 Task: Allow users to personalize their views with the help of filters and dynamic dashboards.
Action: Mouse moved to (643, 48)
Screenshot: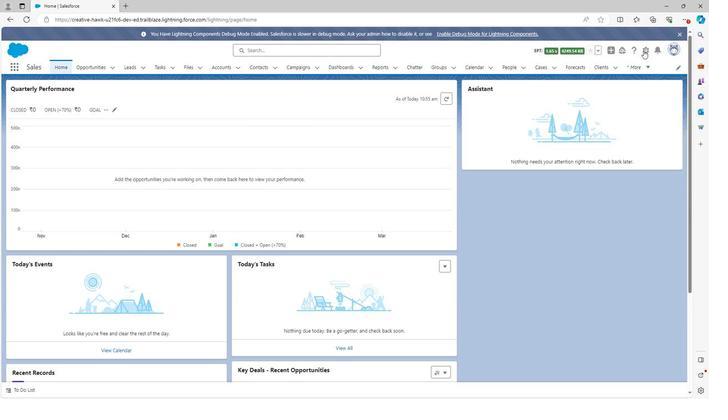 
Action: Mouse pressed left at (643, 48)
Screenshot: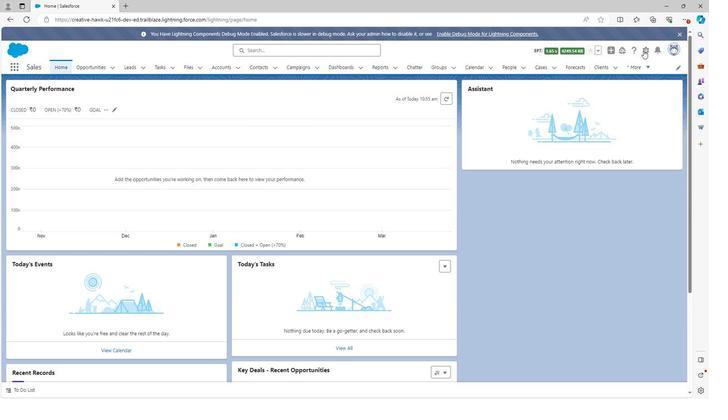 
Action: Mouse moved to (551, 204)
Screenshot: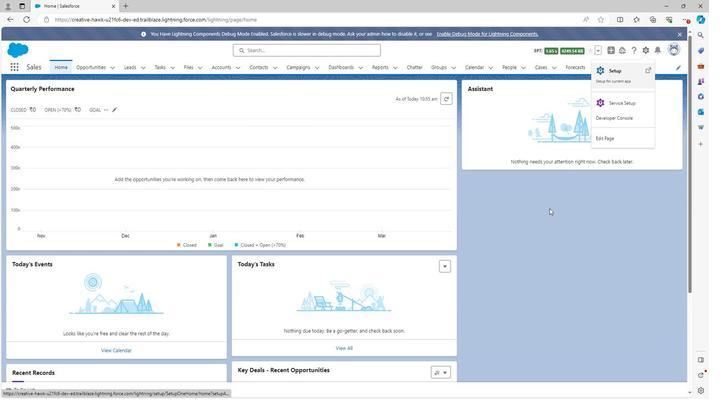 
Action: Mouse pressed left at (551, 204)
Screenshot: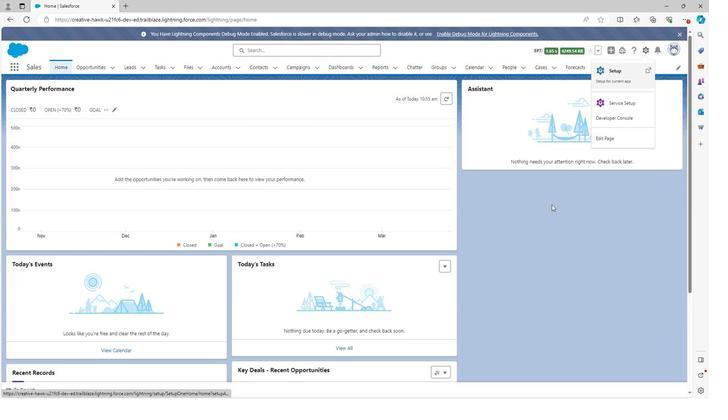 
Action: Mouse moved to (638, 69)
Screenshot: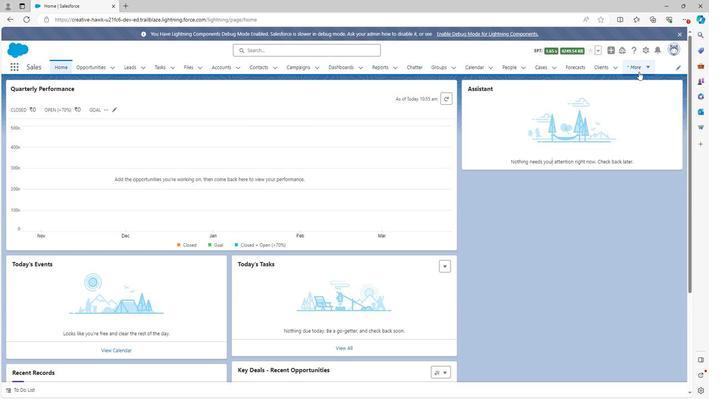 
Action: Mouse pressed left at (638, 69)
Screenshot: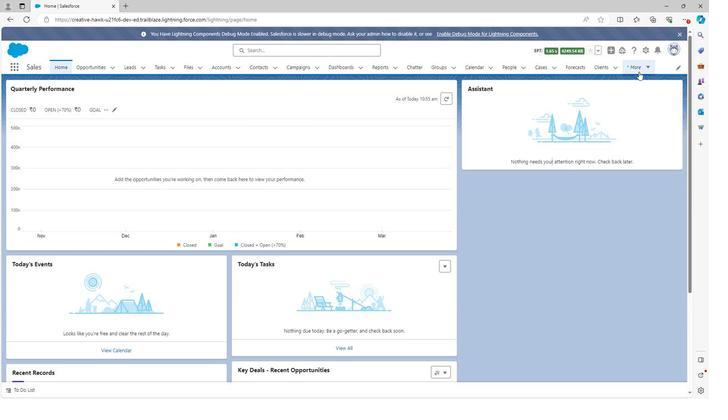 
Action: Mouse moved to (616, 264)
Screenshot: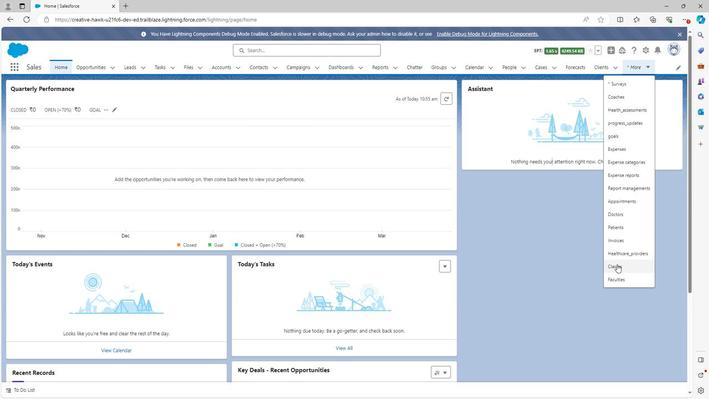 
Action: Mouse pressed left at (616, 264)
Screenshot: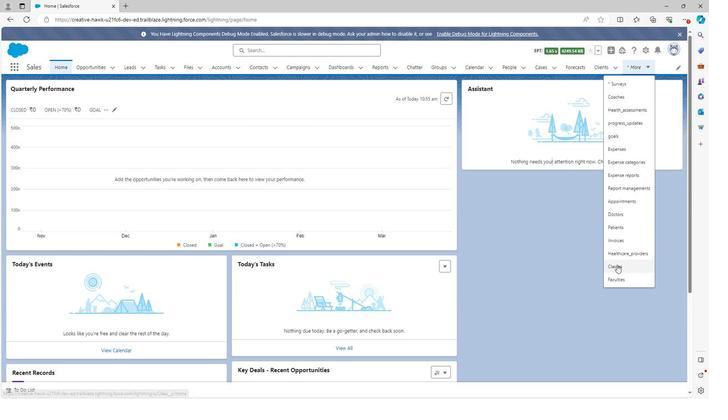 
Action: Mouse moved to (602, 105)
Screenshot: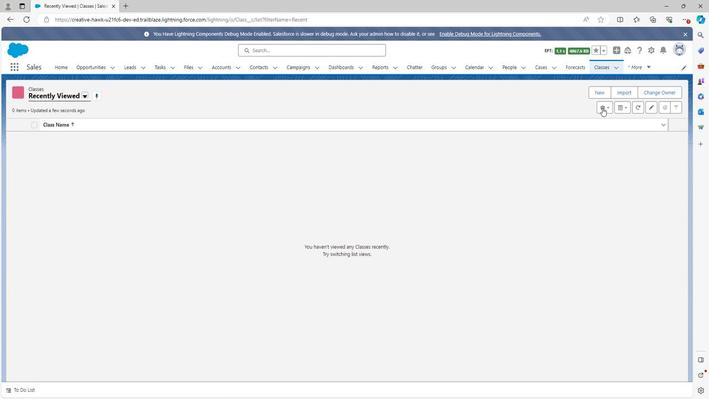 
Action: Mouse pressed left at (602, 105)
Screenshot: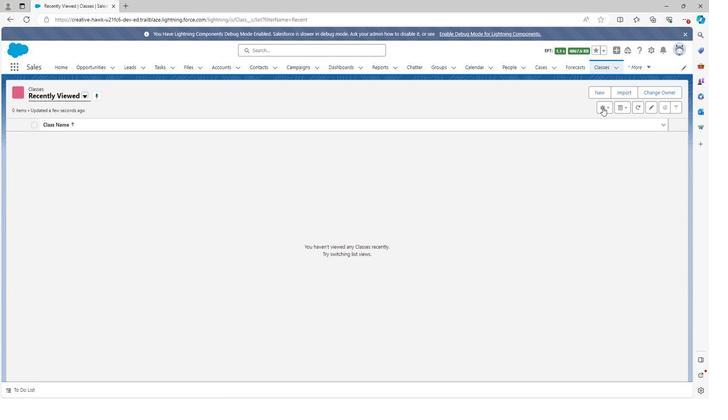 
Action: Mouse moved to (573, 135)
Screenshot: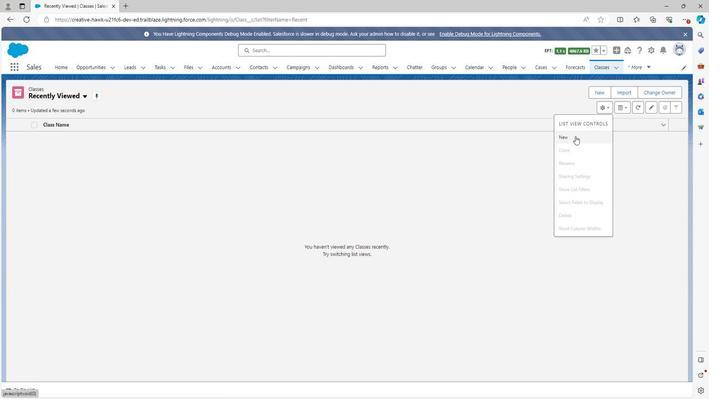 
Action: Mouse pressed left at (573, 135)
Screenshot: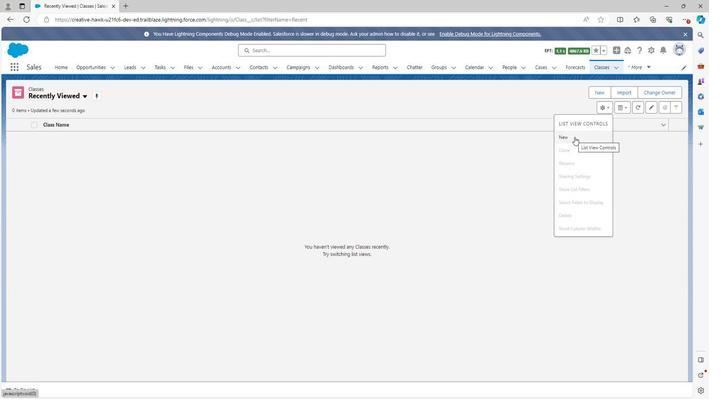 
Action: Mouse moved to (343, 164)
Screenshot: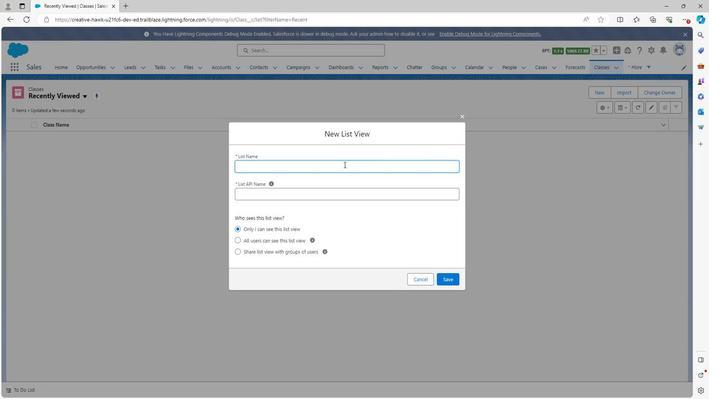 
Action: Mouse pressed left at (343, 164)
Screenshot: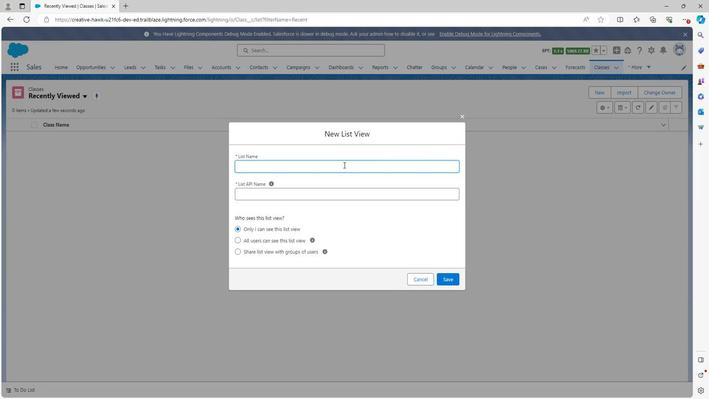 
Action: Key pressed <Key.shift><Key.shift><Key.shift><Key.shift><Key.shift><Key.shift><Key.shift><Key.shift><Key.shift><Key.shift><Key.shift><Key.shift><Key.shift><Key.shift><Key.shift><Key.shift><Key.shift><Key.shift><Key.shift><Key.shift><Key.shift><Key.shift><Key.shift><Key.shift><Key.shift><Key.shift><Key.shift><Key.shift><Key.shift><Key.shift><Key.shift><Key.shift><Key.shift><Key.shift><Key.shift><Key.shift><Key.shift><Key.shift><Key.shift><Key.shift>Event<Key.space>performance
Screenshot: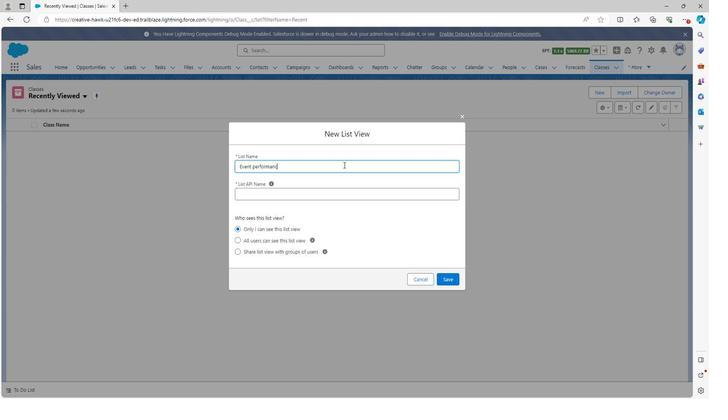 
Action: Mouse moved to (330, 179)
Screenshot: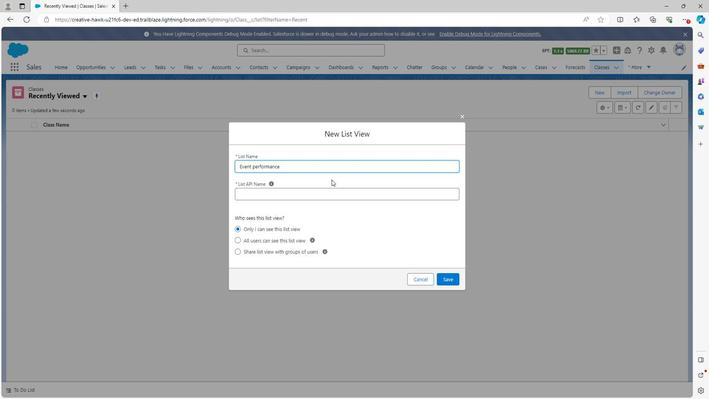 
Action: Mouse pressed left at (330, 179)
Screenshot: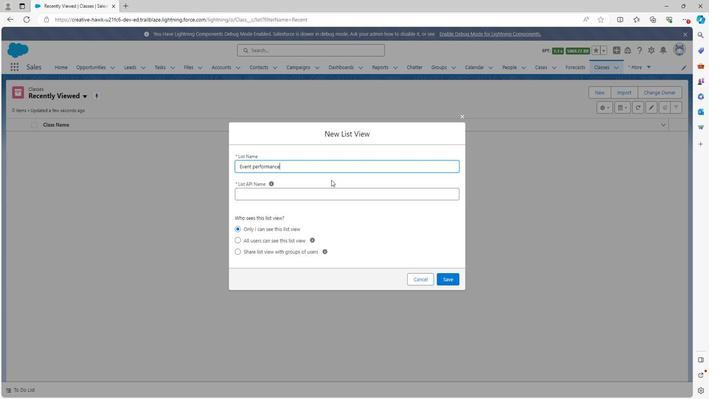 
Action: Mouse moved to (236, 240)
Screenshot: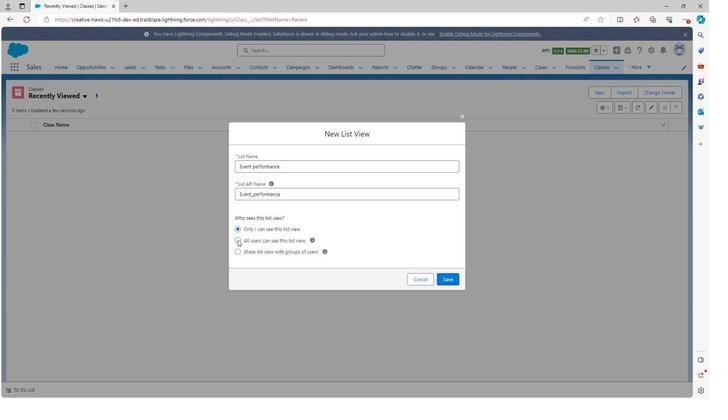 
Action: Mouse pressed left at (236, 240)
Screenshot: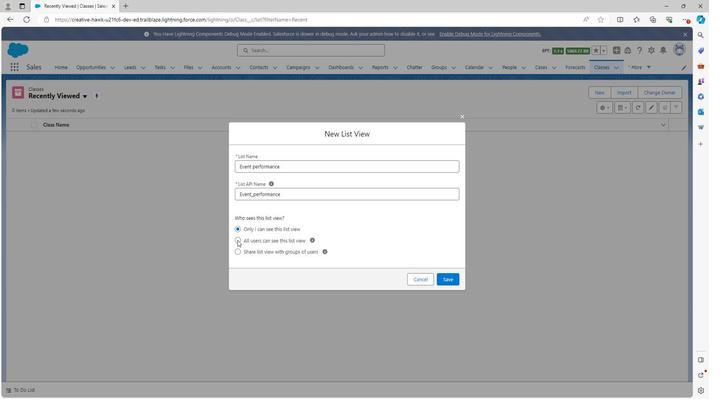 
Action: Mouse moved to (451, 277)
Screenshot: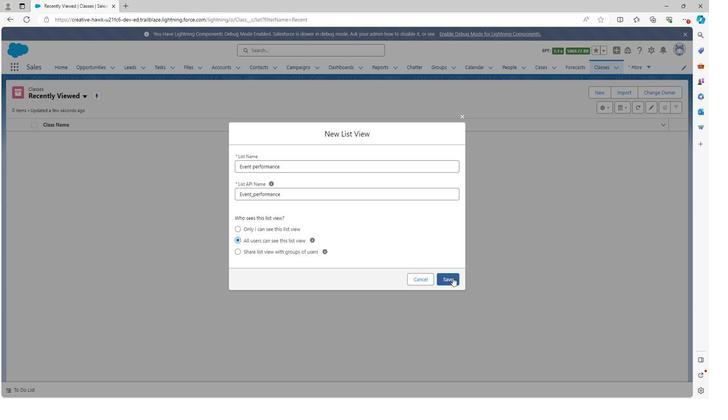 
Action: Mouse pressed left at (451, 277)
Screenshot: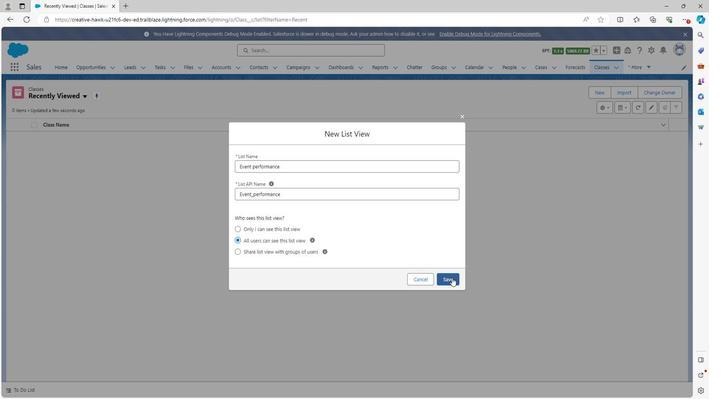 
Action: Mouse moved to (582, 175)
Screenshot: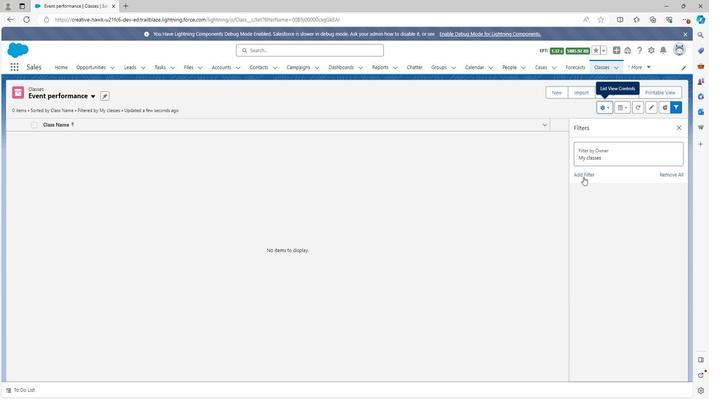 
Action: Mouse pressed left at (582, 175)
Screenshot: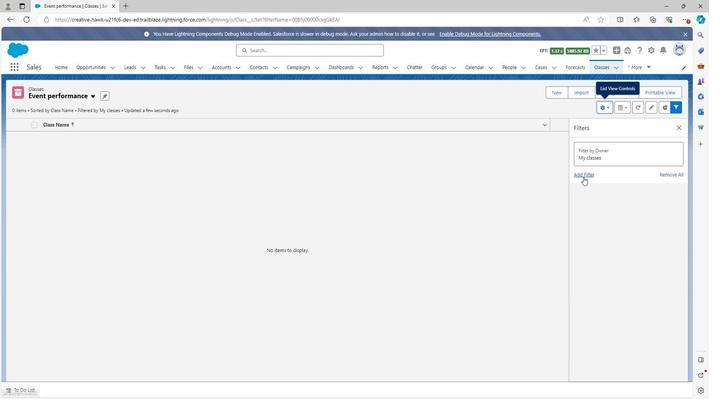 
Action: Mouse moved to (480, 151)
Screenshot: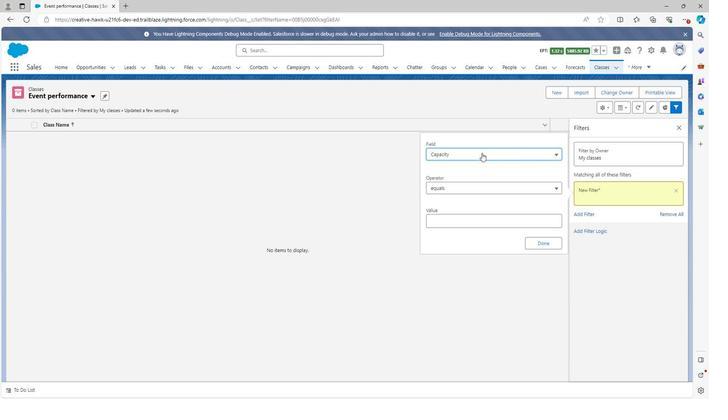 
Action: Mouse pressed left at (480, 151)
Screenshot: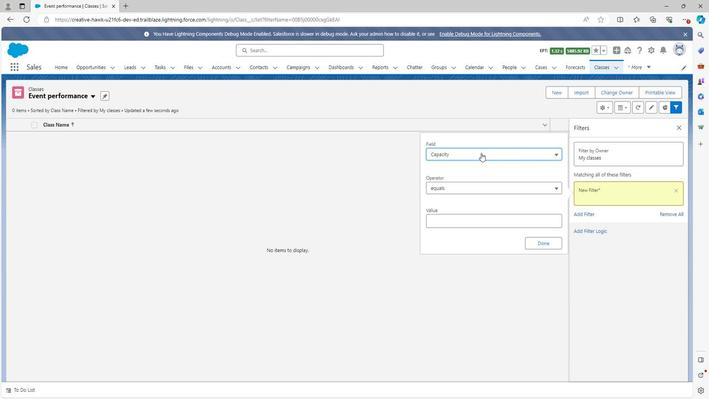 
Action: Mouse moved to (447, 167)
Screenshot: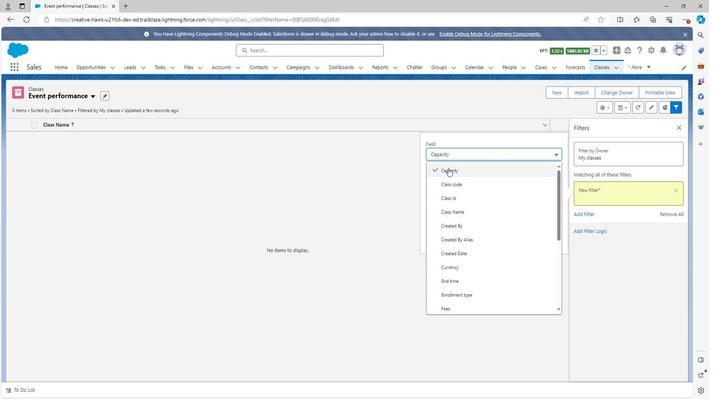 
Action: Mouse pressed left at (447, 167)
Screenshot: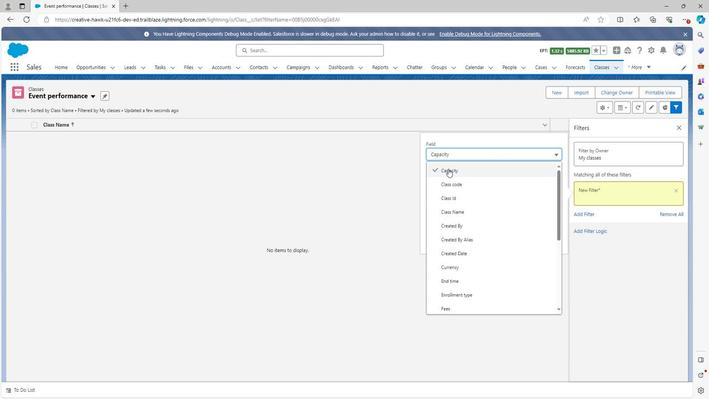 
Action: Mouse moved to (440, 222)
Screenshot: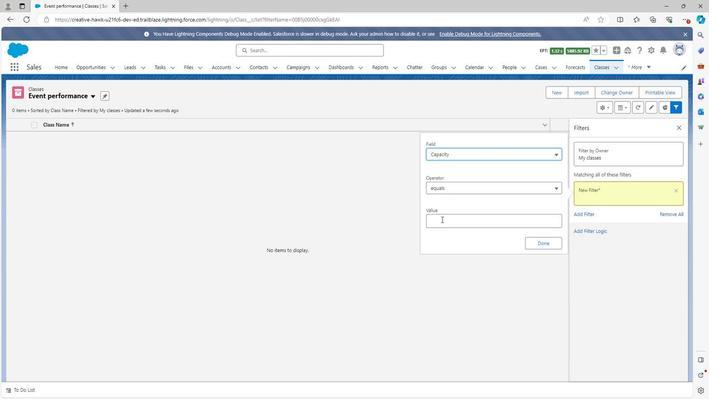 
Action: Mouse pressed left at (440, 222)
Screenshot: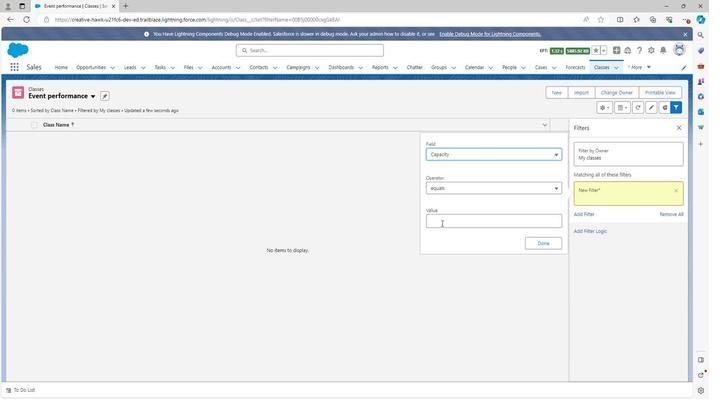 
Action: Mouse moved to (441, 222)
Screenshot: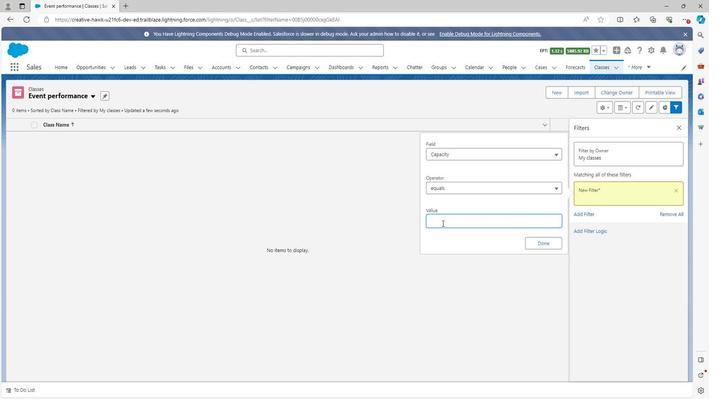 
Action: Key pressed 3
Screenshot: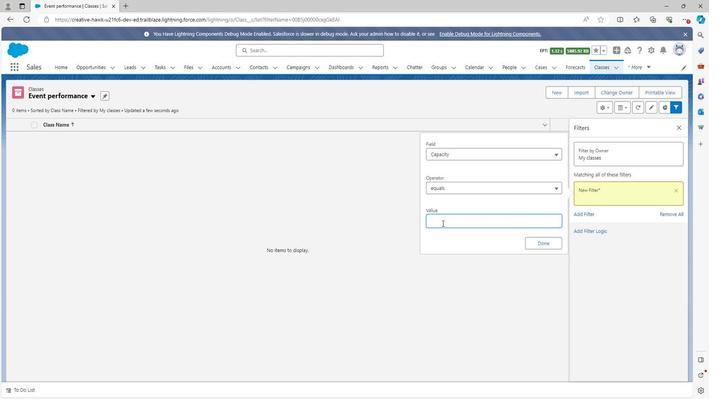 
Action: Mouse moved to (443, 220)
Screenshot: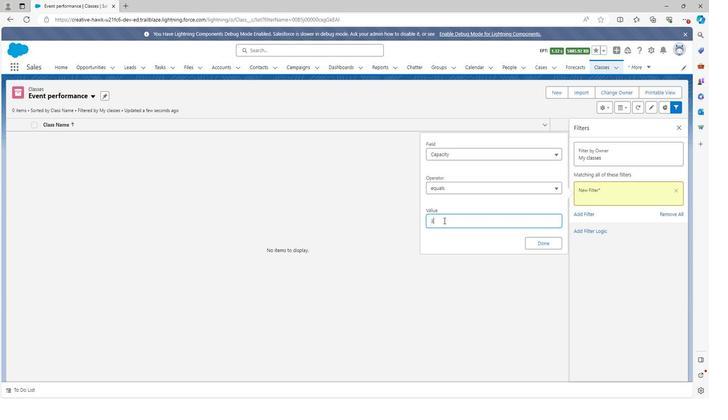 
Action: Key pressed 0
Screenshot: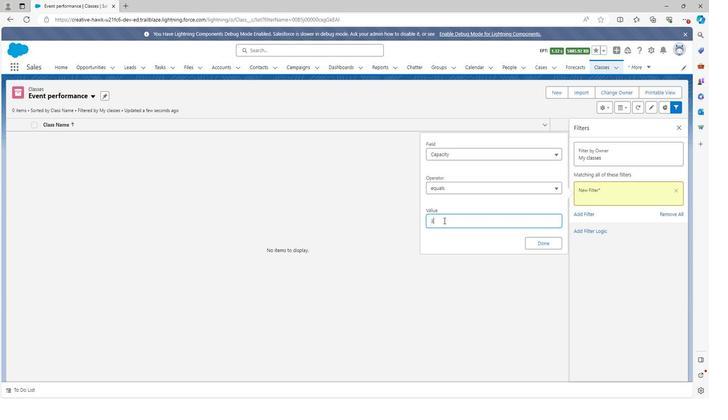 
Action: Mouse moved to (533, 243)
Screenshot: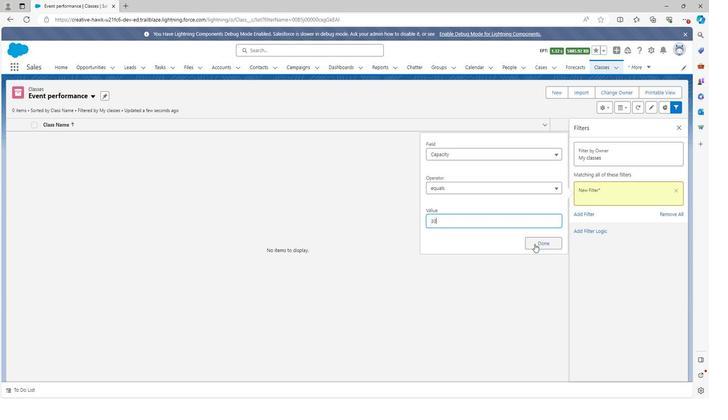 
Action: Mouse pressed left at (533, 243)
Screenshot: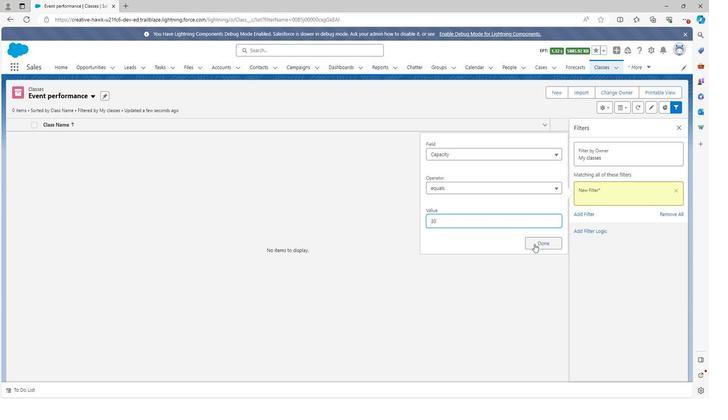 
Action: Mouse moved to (655, 128)
Screenshot: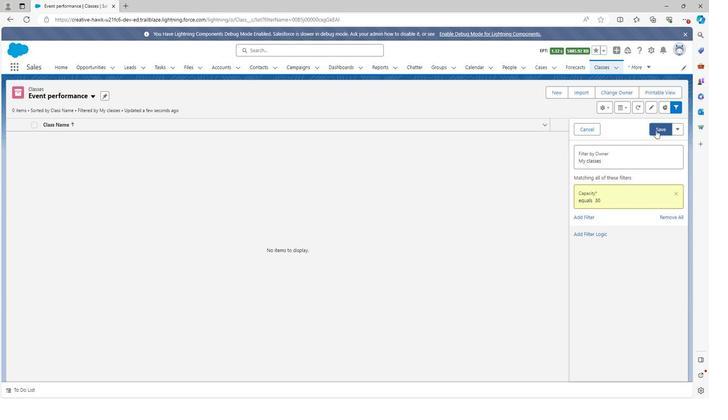 
Action: Mouse pressed left at (655, 128)
Screenshot: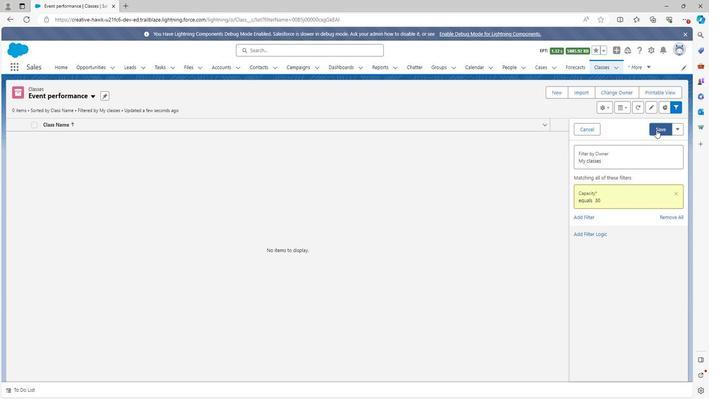 
Action: Mouse moved to (636, 66)
Screenshot: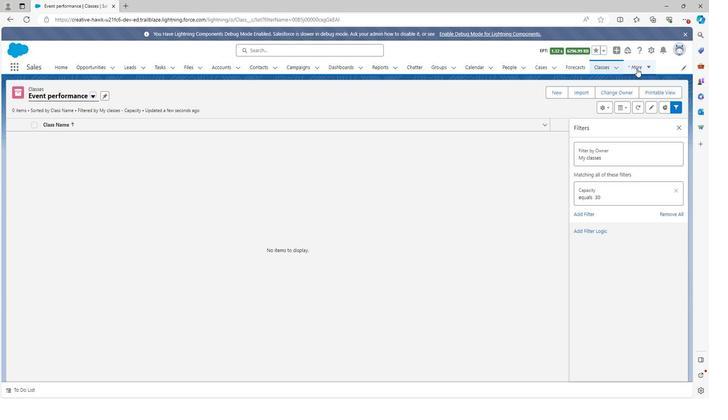 
Action: Mouse pressed left at (636, 66)
Screenshot: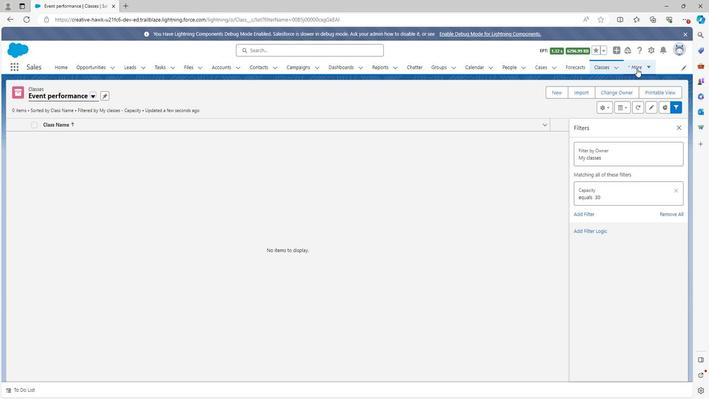 
Action: Mouse moved to (618, 277)
Screenshot: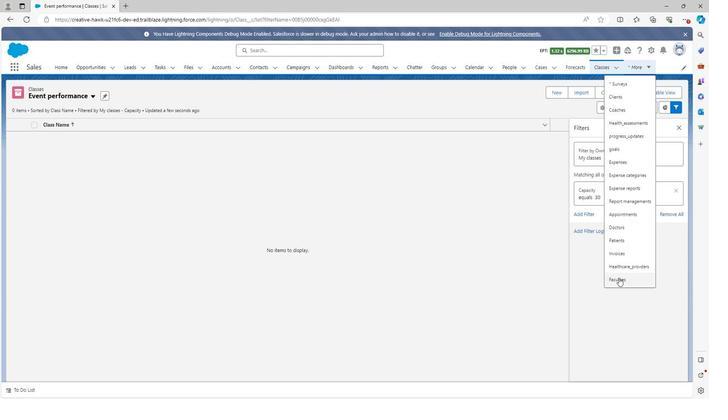 
Action: Mouse pressed left at (618, 277)
Screenshot: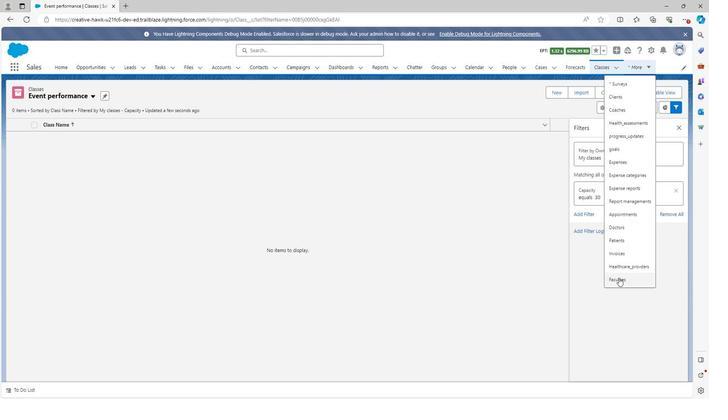 
Action: Mouse moved to (602, 102)
Screenshot: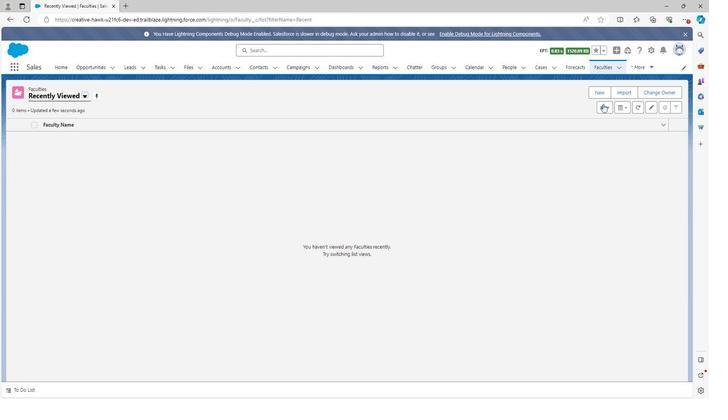 
Action: Mouse pressed left at (602, 102)
Screenshot: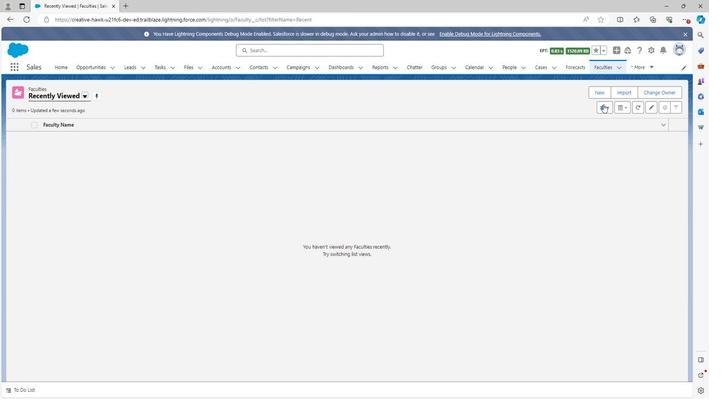 
Action: Mouse moved to (573, 137)
Screenshot: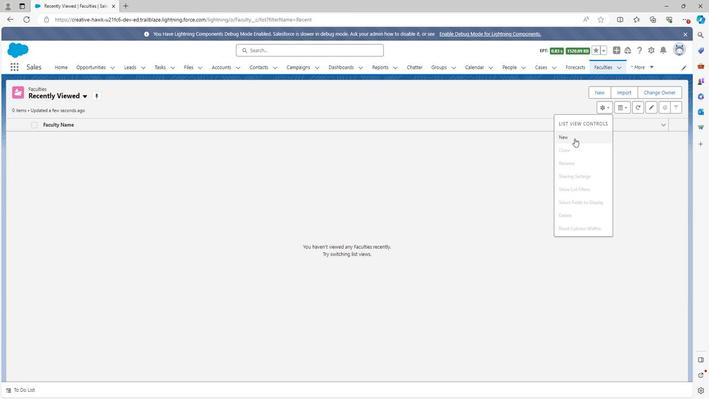 
Action: Mouse pressed left at (573, 137)
Screenshot: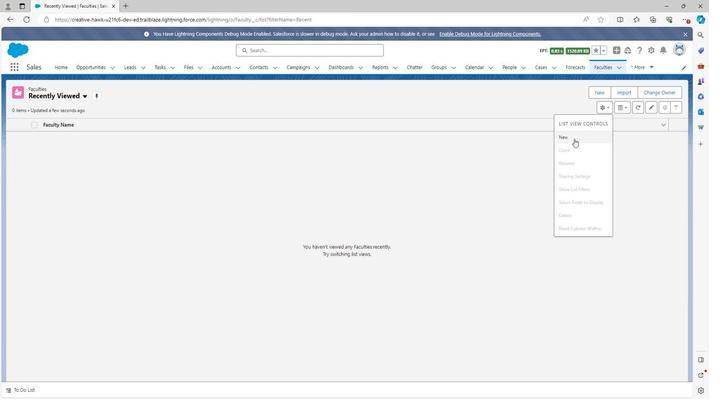 
Action: Mouse moved to (371, 157)
Screenshot: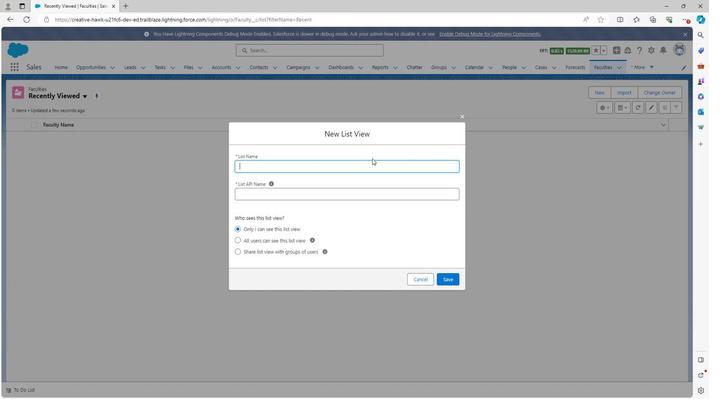 
Action: Key pressed <Key.shift>Faculty
Screenshot: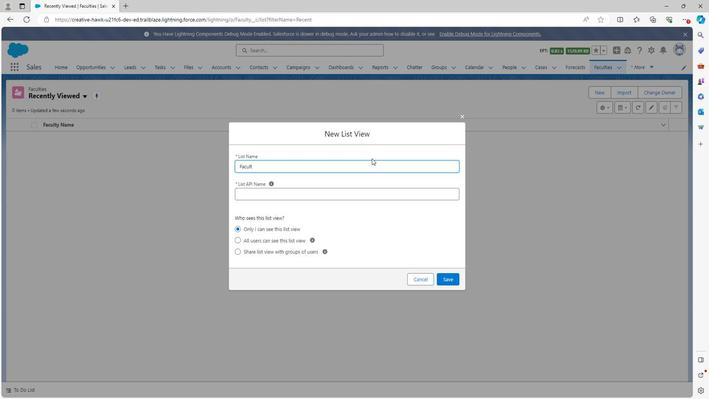 
Action: Mouse moved to (332, 179)
Screenshot: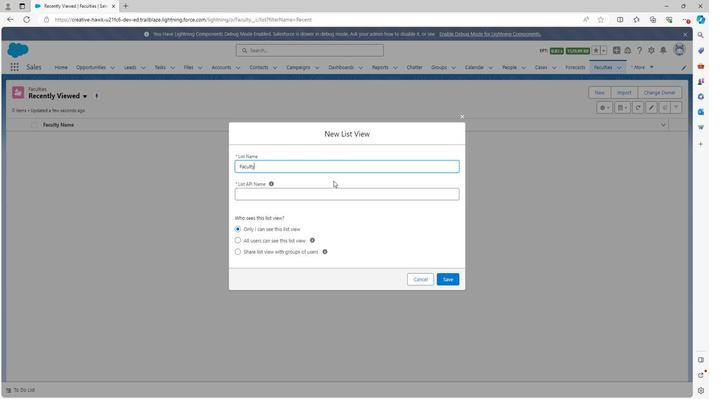 
Action: Mouse pressed left at (332, 179)
Screenshot: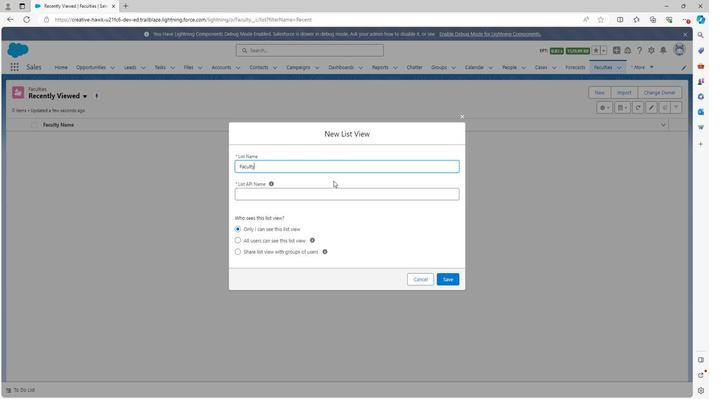 
Action: Mouse moved to (235, 240)
Screenshot: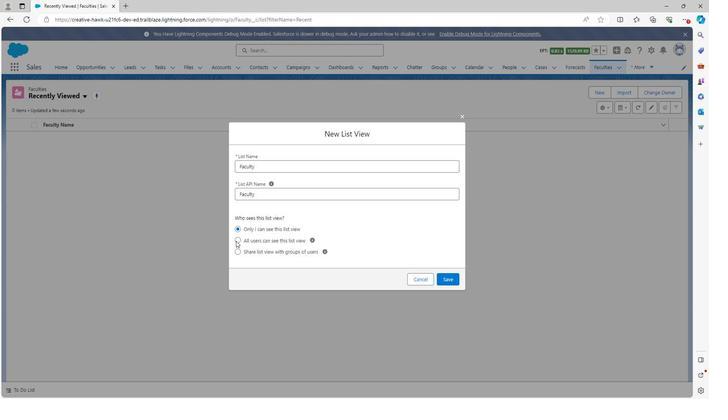 
Action: Mouse pressed left at (235, 240)
Screenshot: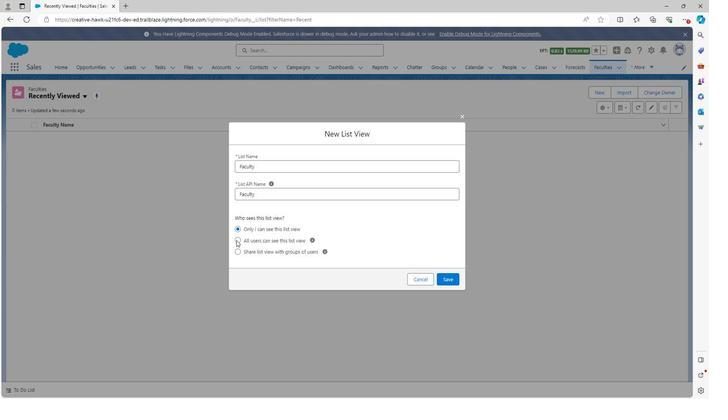 
Action: Mouse moved to (444, 281)
Screenshot: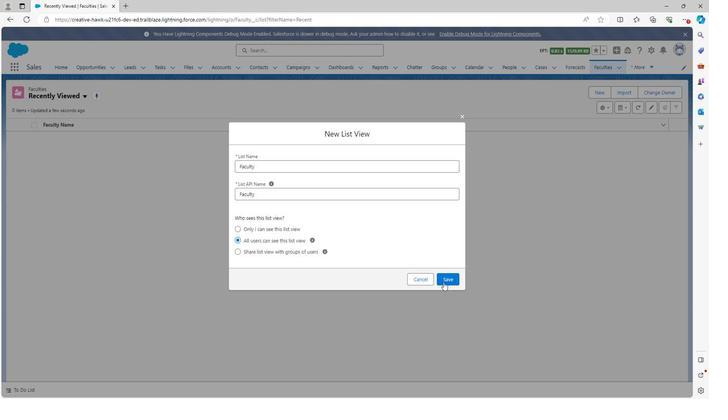 
Action: Mouse pressed left at (444, 281)
Screenshot: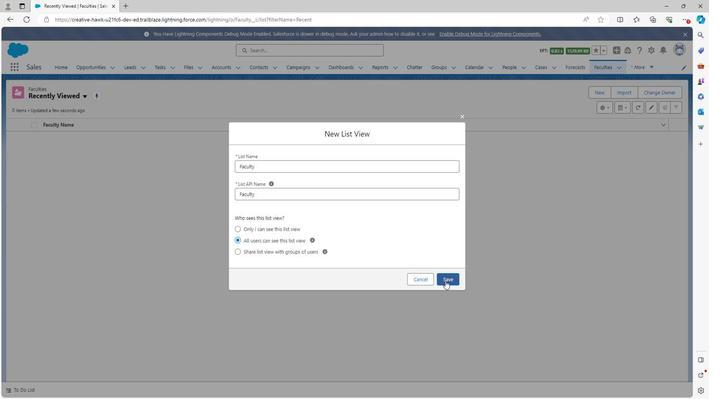 
Action: Mouse moved to (603, 148)
Screenshot: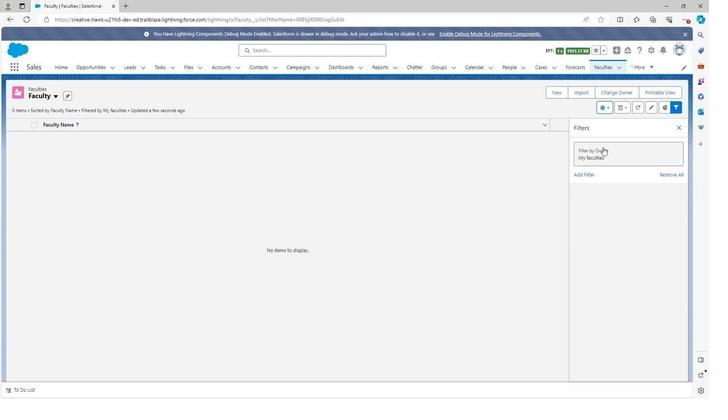 
Action: Mouse pressed left at (603, 148)
Screenshot: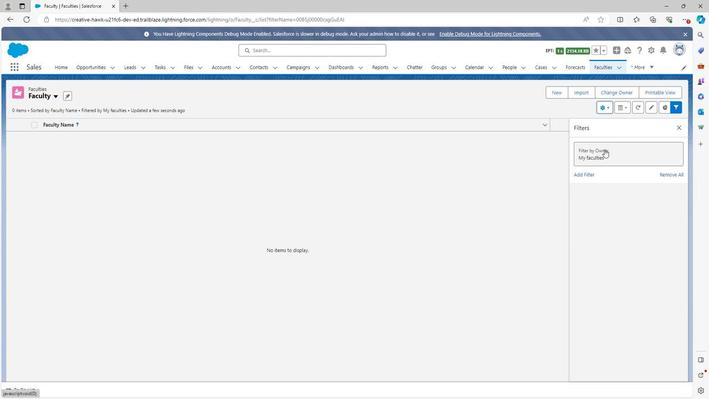 
Action: Mouse moved to (546, 181)
Screenshot: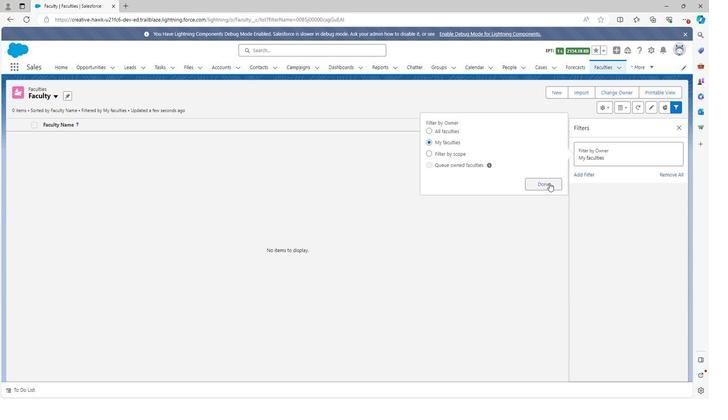 
Action: Mouse pressed left at (546, 181)
Screenshot: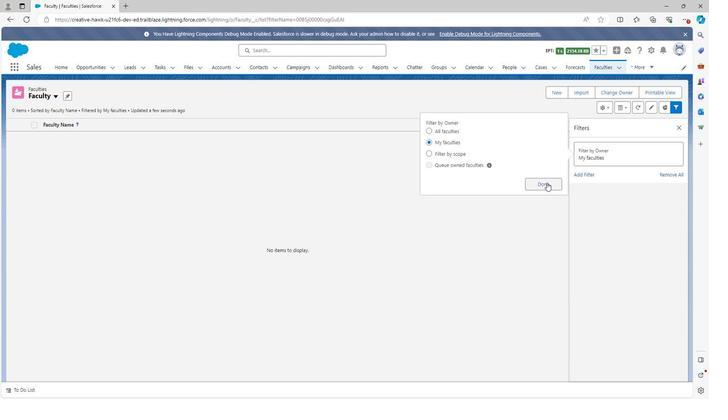 
Action: Mouse moved to (582, 170)
Screenshot: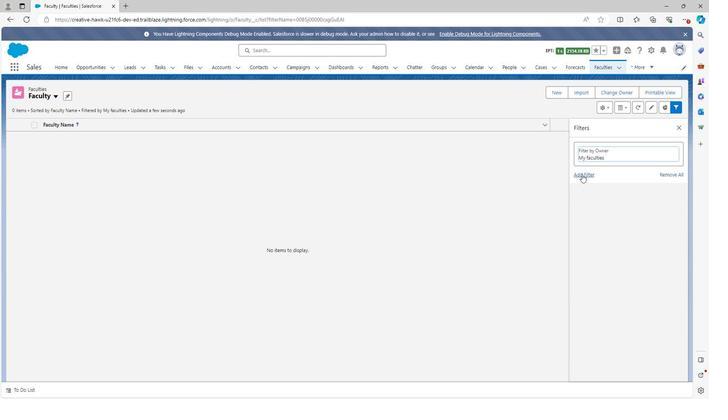 
Action: Mouse pressed left at (582, 170)
Screenshot: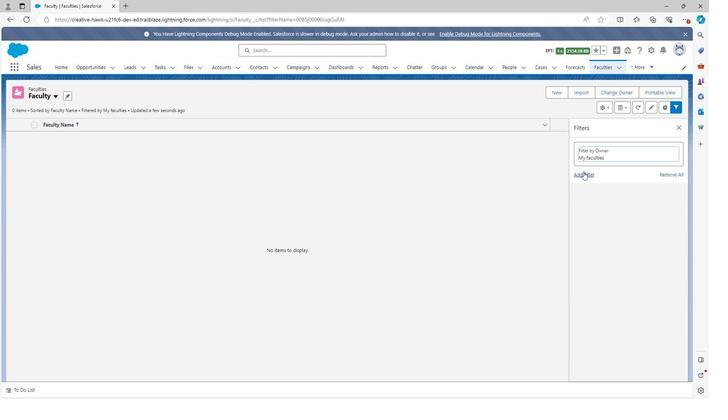 
Action: Mouse moved to (480, 150)
Screenshot: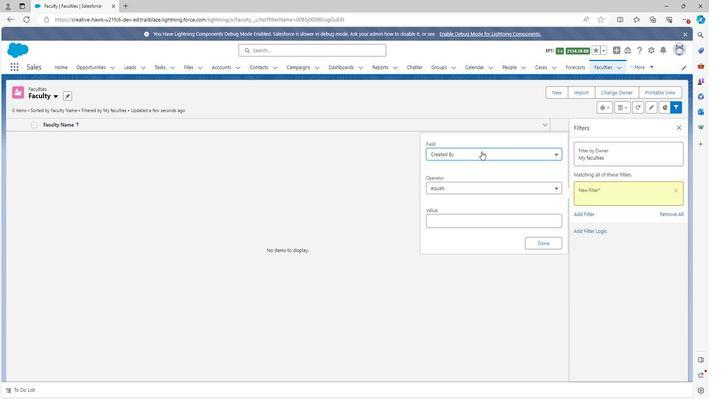 
Action: Mouse pressed left at (480, 150)
Screenshot: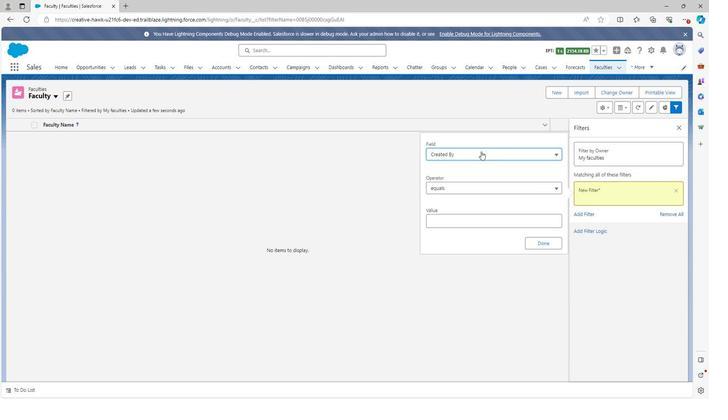 
Action: Mouse moved to (457, 282)
Screenshot: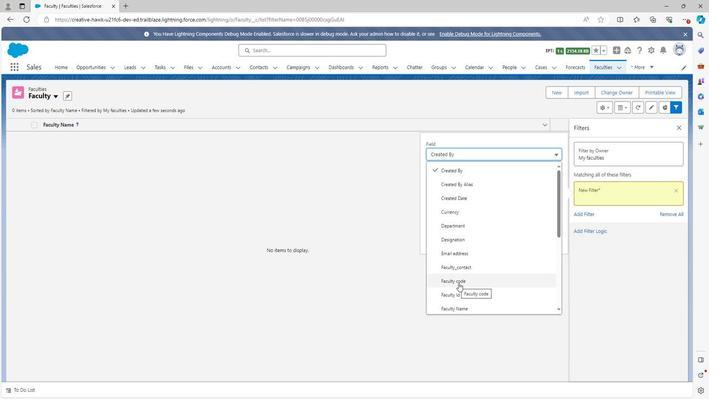 
Action: Mouse pressed left at (457, 282)
Screenshot: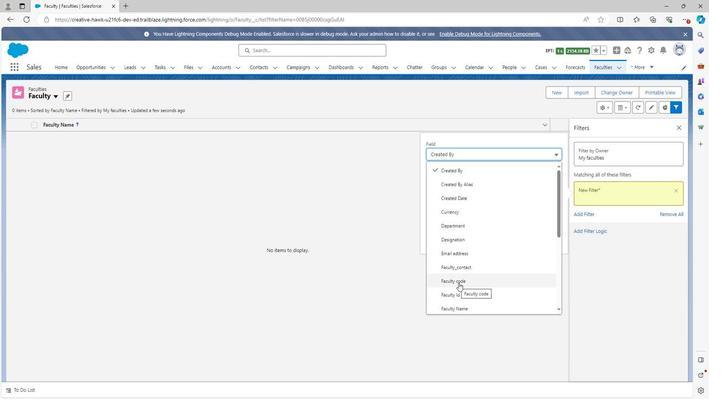 
Action: Mouse moved to (437, 220)
Screenshot: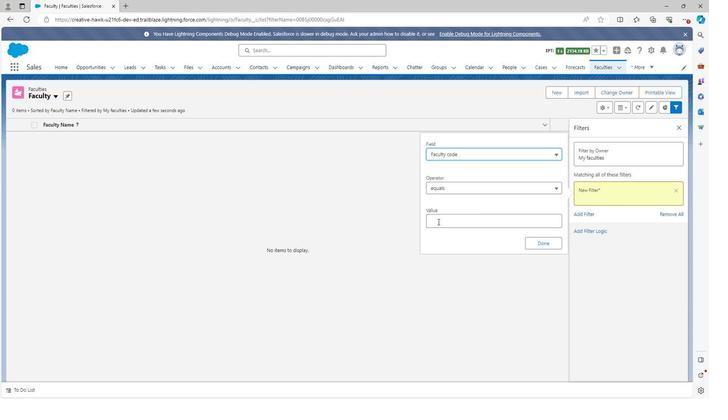 
Action: Mouse pressed left at (437, 220)
Screenshot: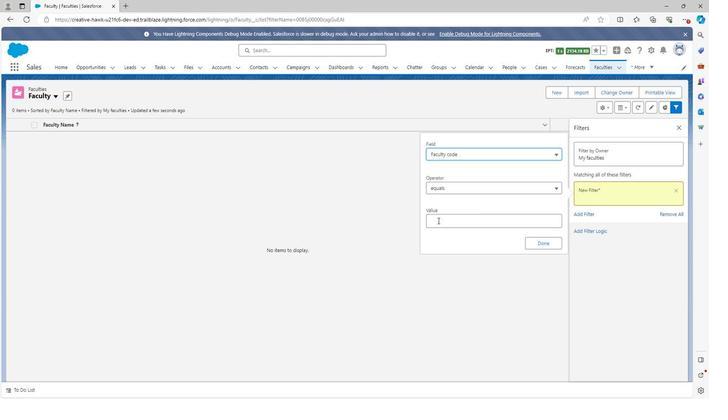 
Action: Key pressed <Key.shift><Key.shift>ADE
Screenshot: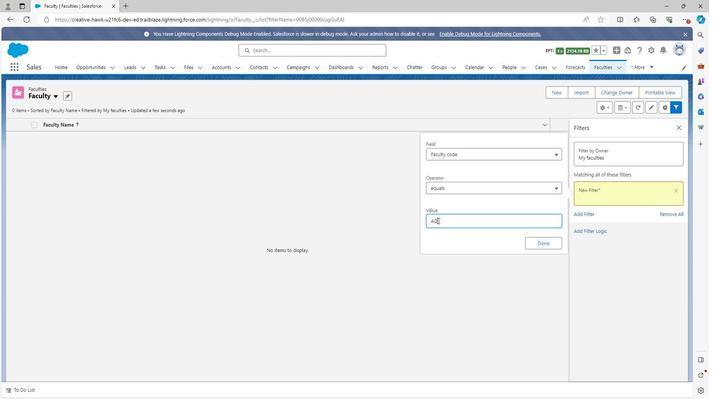 
Action: Mouse moved to (437, 220)
Screenshot: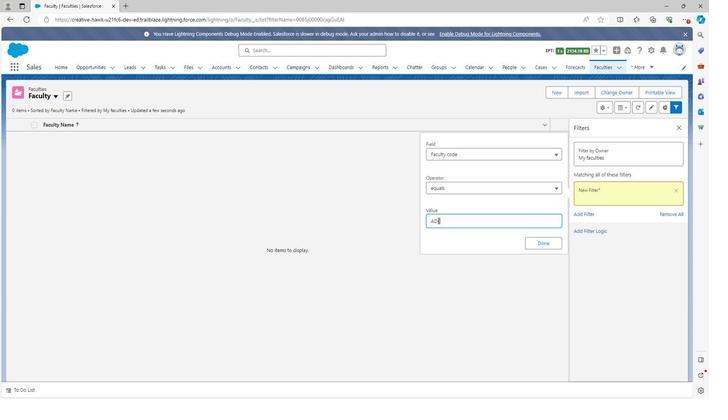 
Action: Key pressed R4
Screenshot: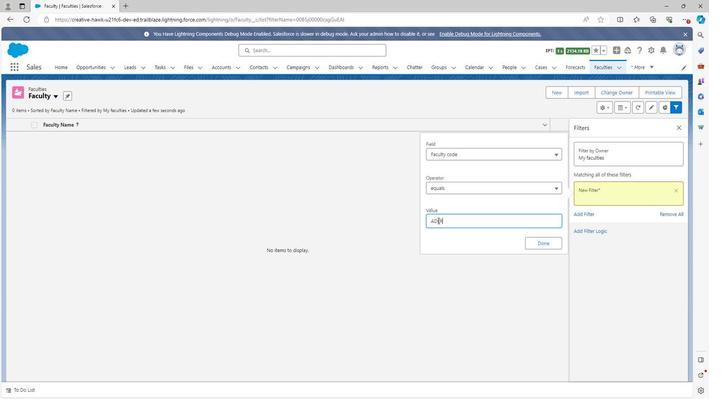 
Action: Mouse moved to (438, 220)
Screenshot: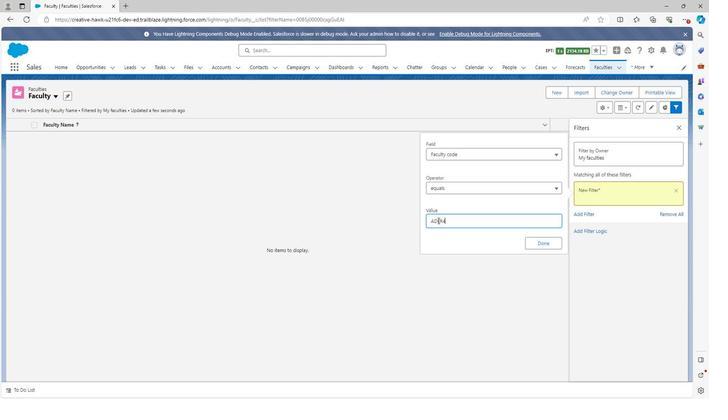 
Action: Key pressed 4
Screenshot: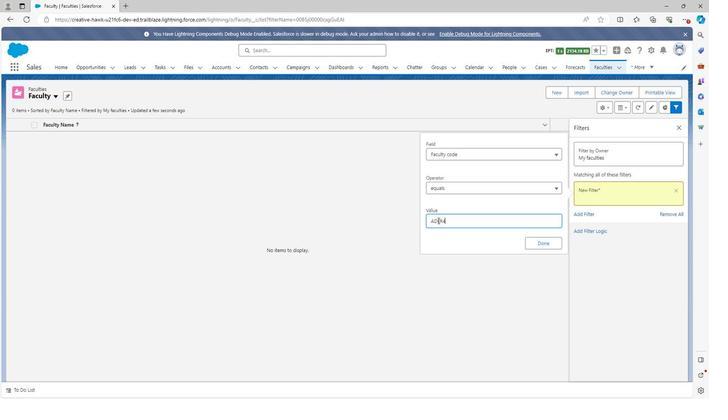 
Action: Mouse moved to (463, 233)
Screenshot: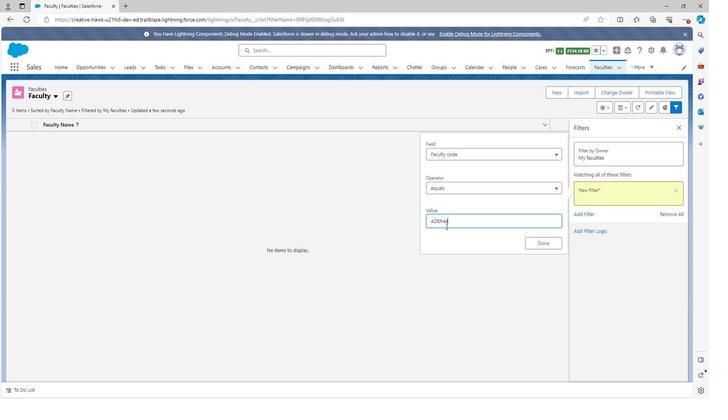 
Action: Key pressed 4
Screenshot: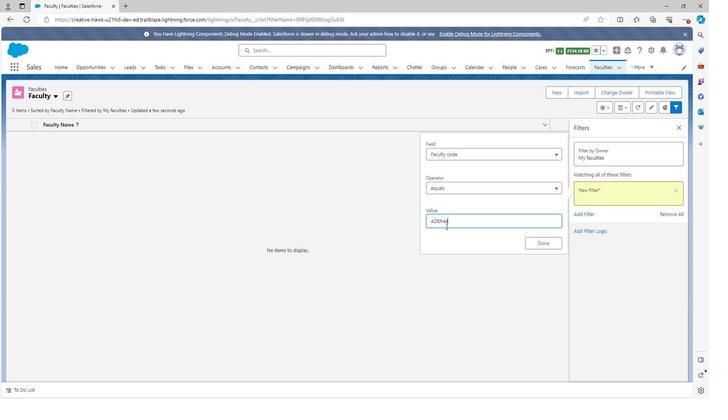 
Action: Mouse moved to (533, 241)
Screenshot: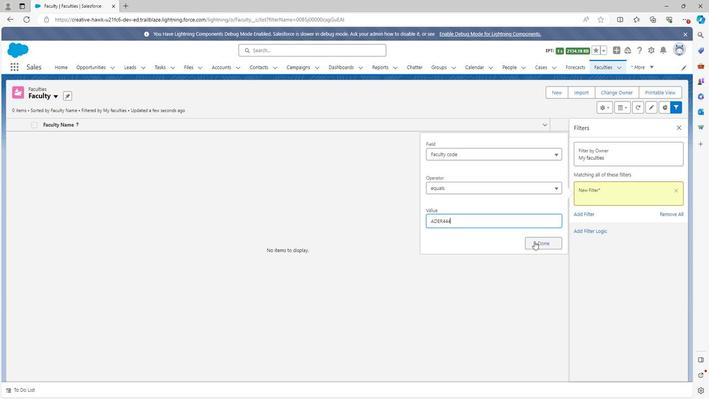 
Action: Mouse pressed left at (533, 241)
Screenshot: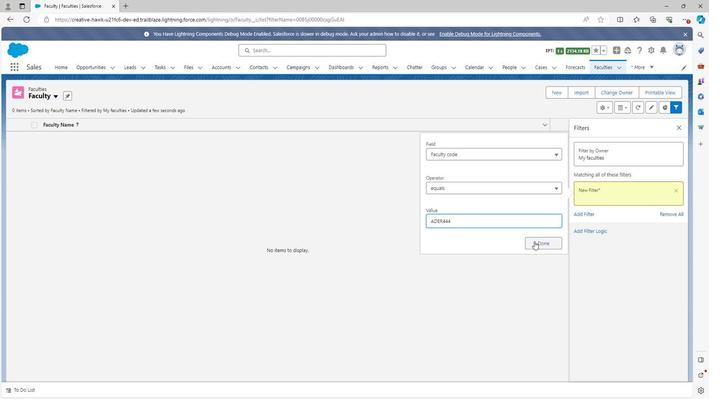 
Action: Mouse moved to (655, 124)
Screenshot: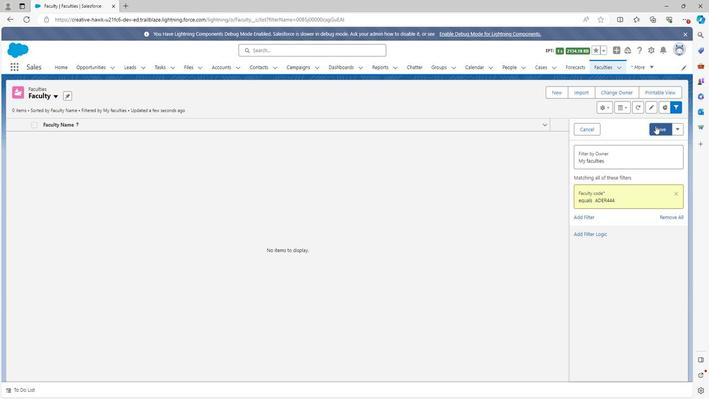 
Action: Mouse pressed left at (655, 124)
Screenshot: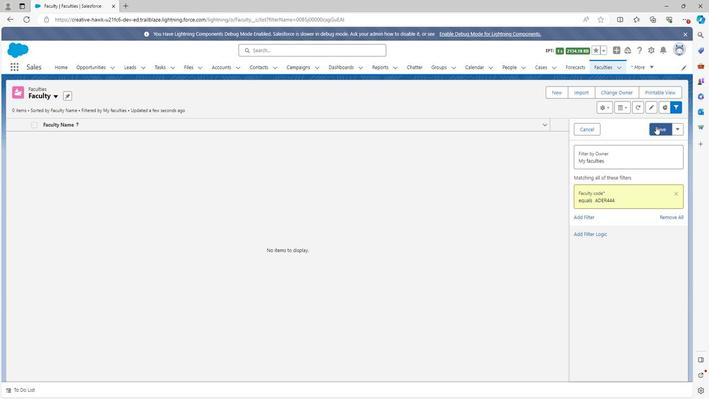 
Action: Mouse moved to (602, 65)
Screenshot: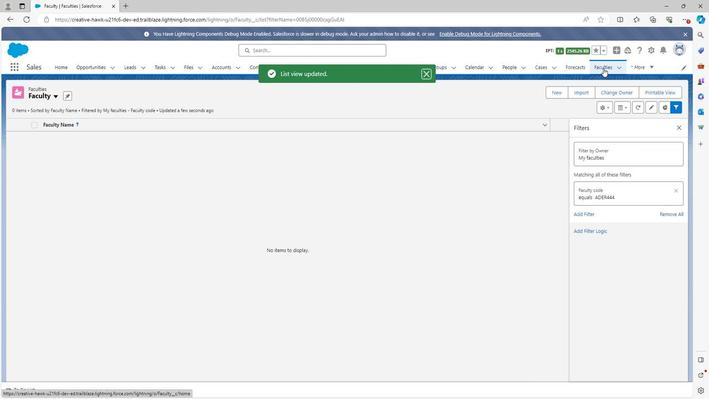 
Action: Mouse pressed left at (602, 65)
Screenshot: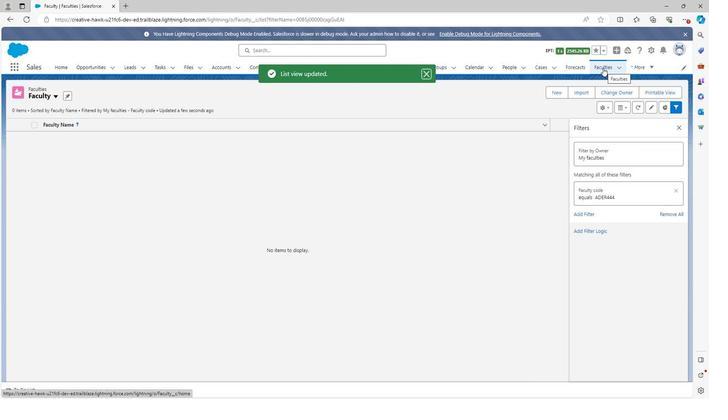 
Action: Mouse moved to (537, 62)
Screenshot: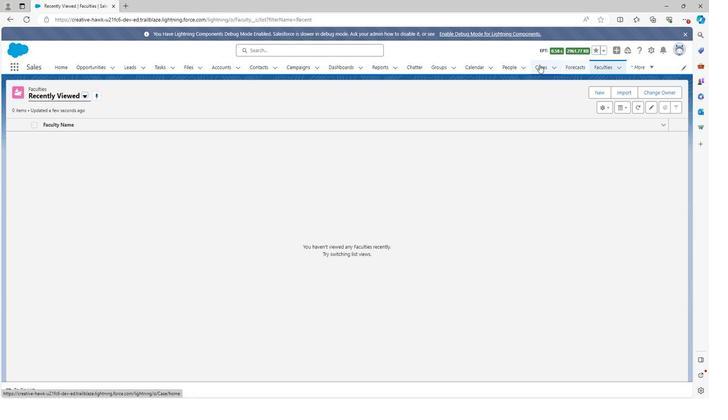 
Action: Mouse pressed left at (537, 62)
Screenshot: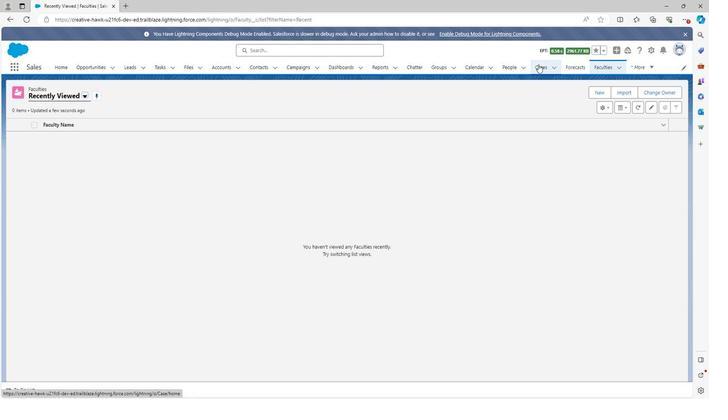 
Action: Mouse moved to (644, 64)
Screenshot: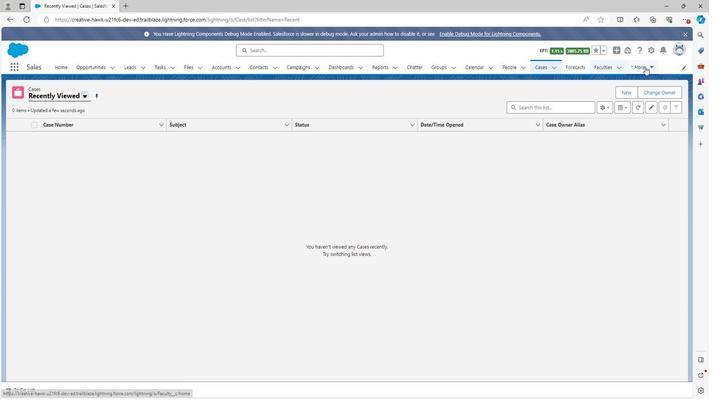 
Action: Mouse pressed left at (644, 64)
Screenshot: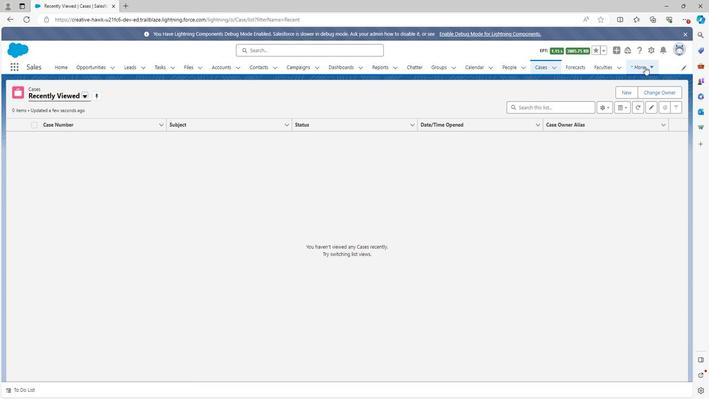 
Action: Mouse moved to (623, 277)
Screenshot: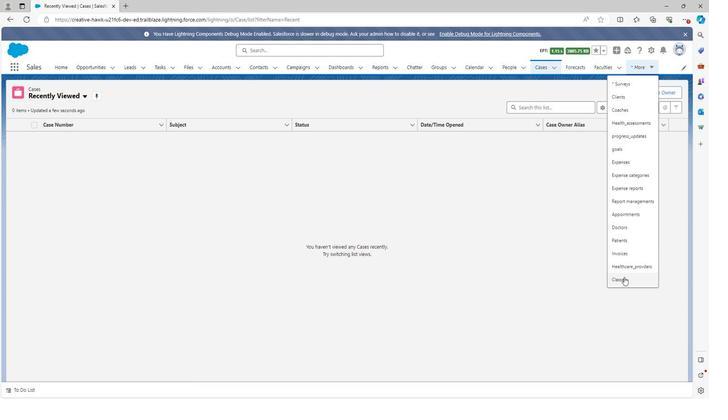 
Action: Mouse pressed left at (623, 277)
Screenshot: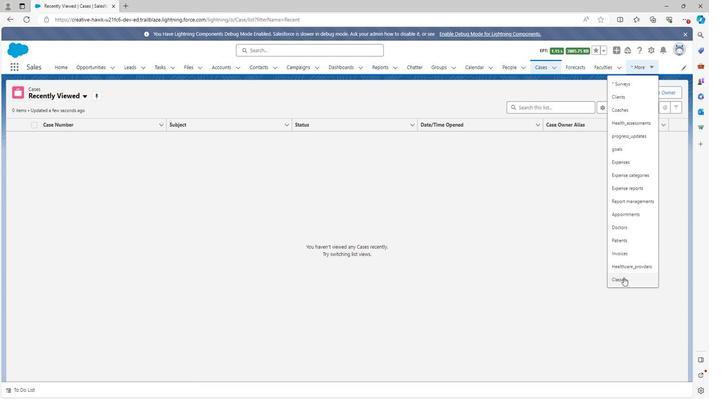 
Action: Mouse moved to (605, 103)
Screenshot: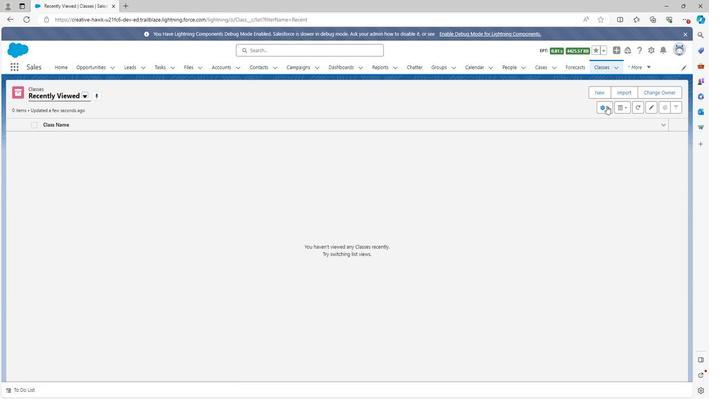 
Action: Mouse pressed left at (605, 103)
Screenshot: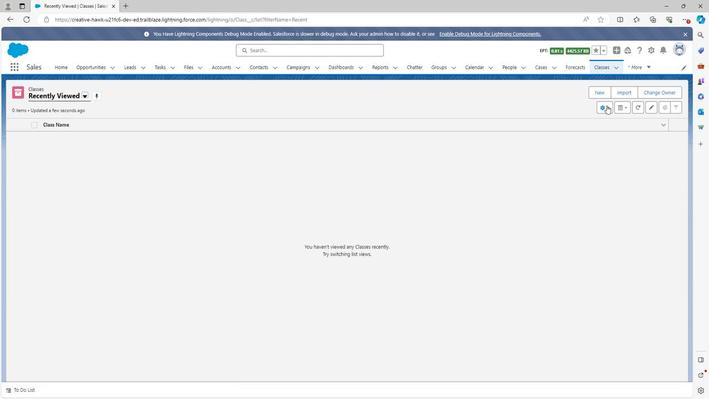
Action: Mouse moved to (577, 136)
Screenshot: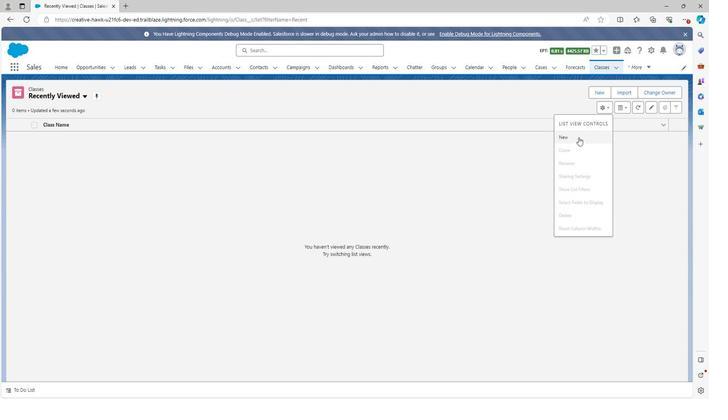 
Action: Mouse pressed left at (577, 136)
Screenshot: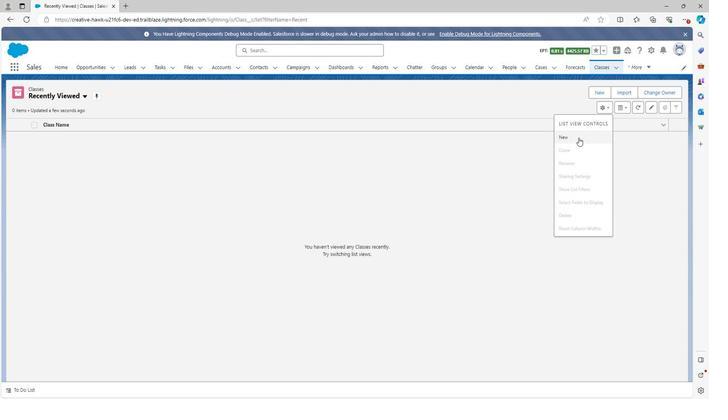 
Action: Mouse moved to (415, 279)
Screenshot: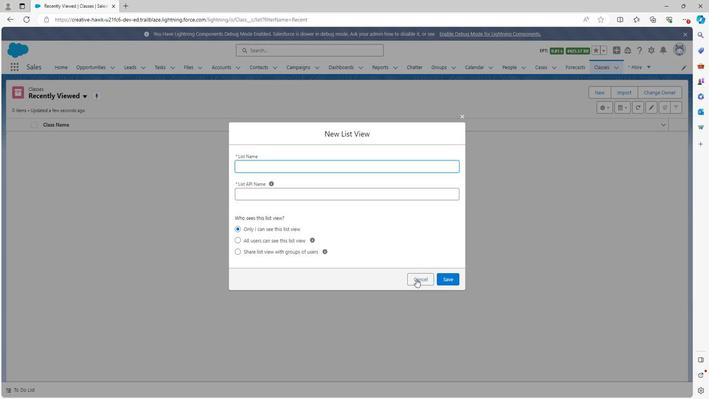
Action: Mouse pressed left at (415, 279)
Screenshot: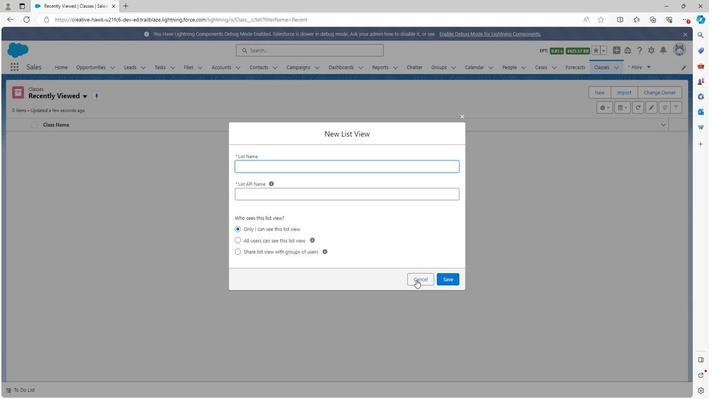 
Action: Mouse moved to (84, 95)
Screenshot: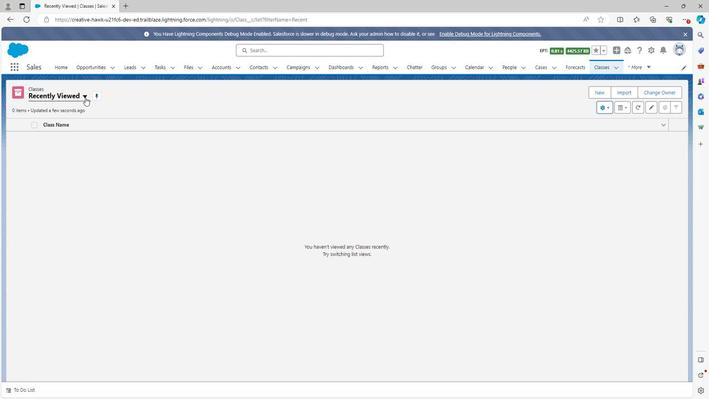 
Action: Mouse pressed left at (84, 95)
Screenshot: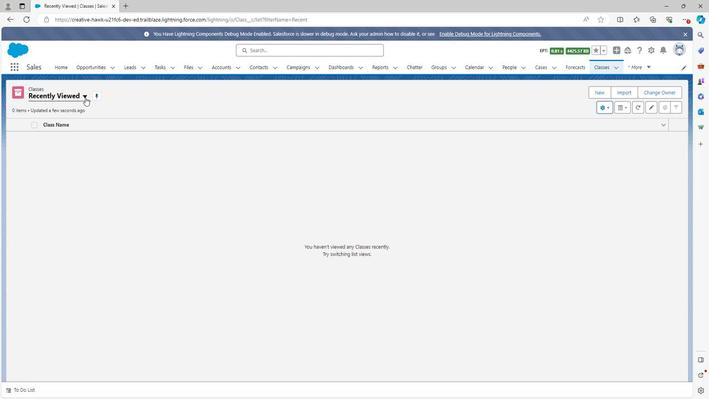 
Action: Mouse moved to (58, 125)
Screenshot: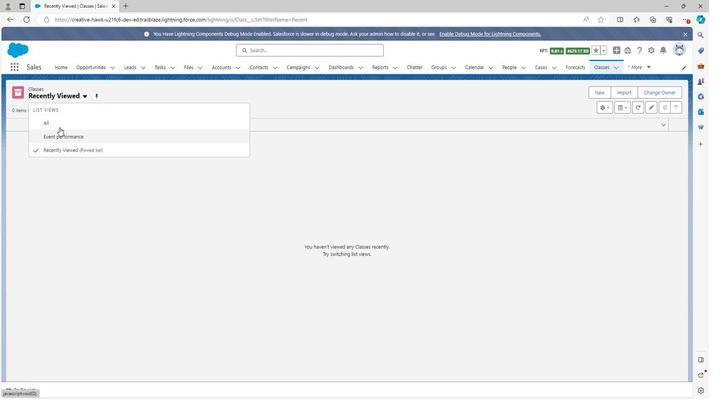 
Action: Mouse pressed left at (58, 125)
Screenshot: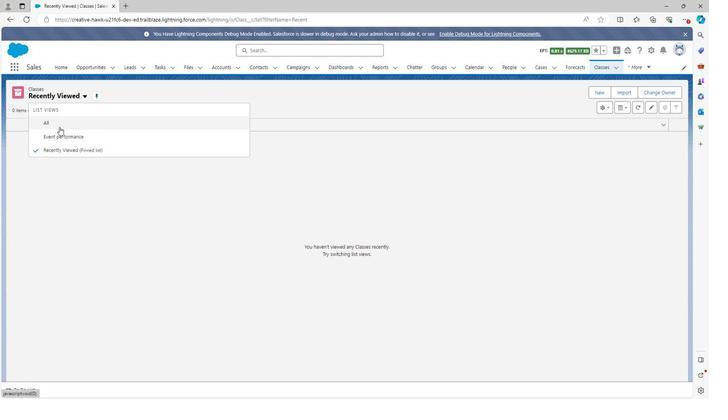 
Action: Mouse moved to (148, 176)
Screenshot: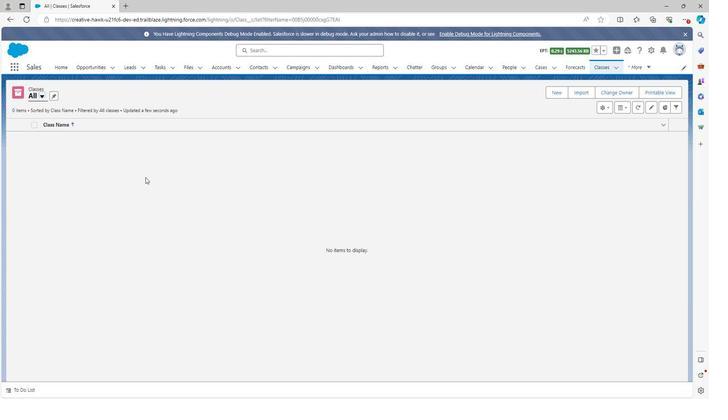 
